 Task: Enable colorblind friendly mode.
Action: Mouse moved to (709, 201)
Screenshot: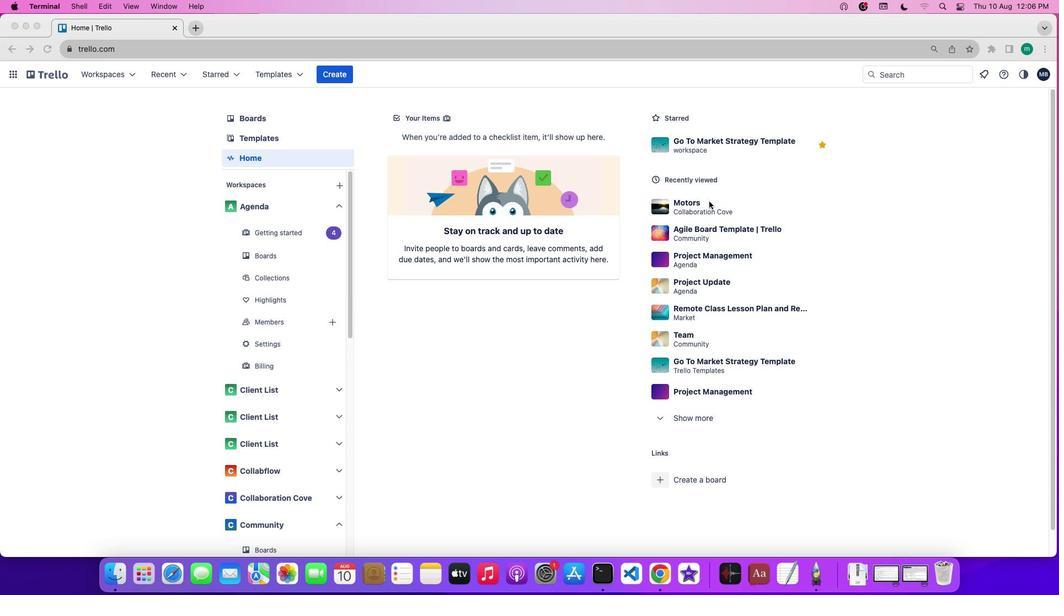 
Action: Mouse pressed left at (709, 201)
Screenshot: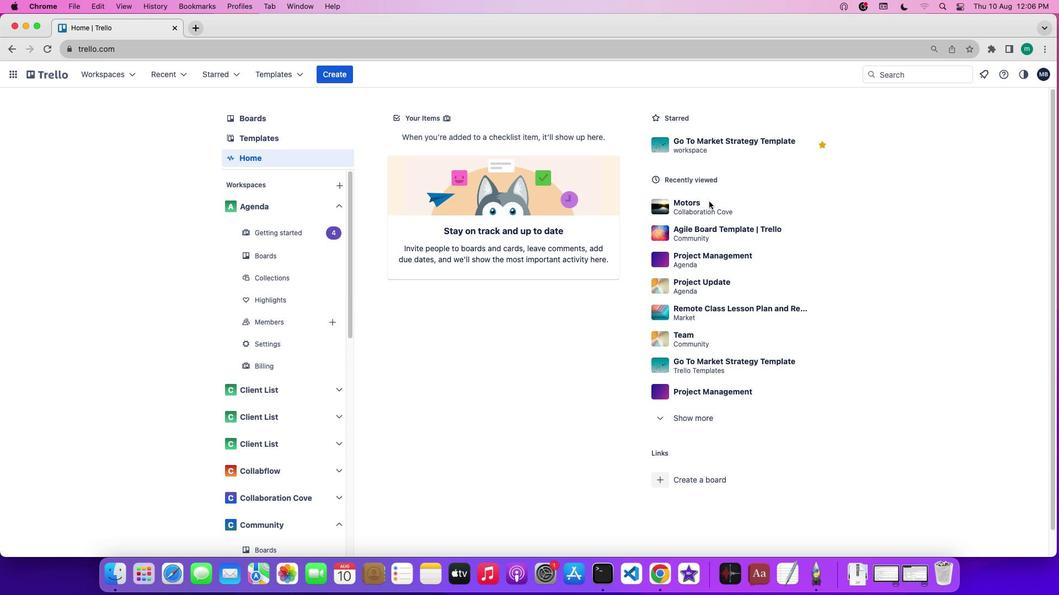 
Action: Mouse pressed left at (709, 201)
Screenshot: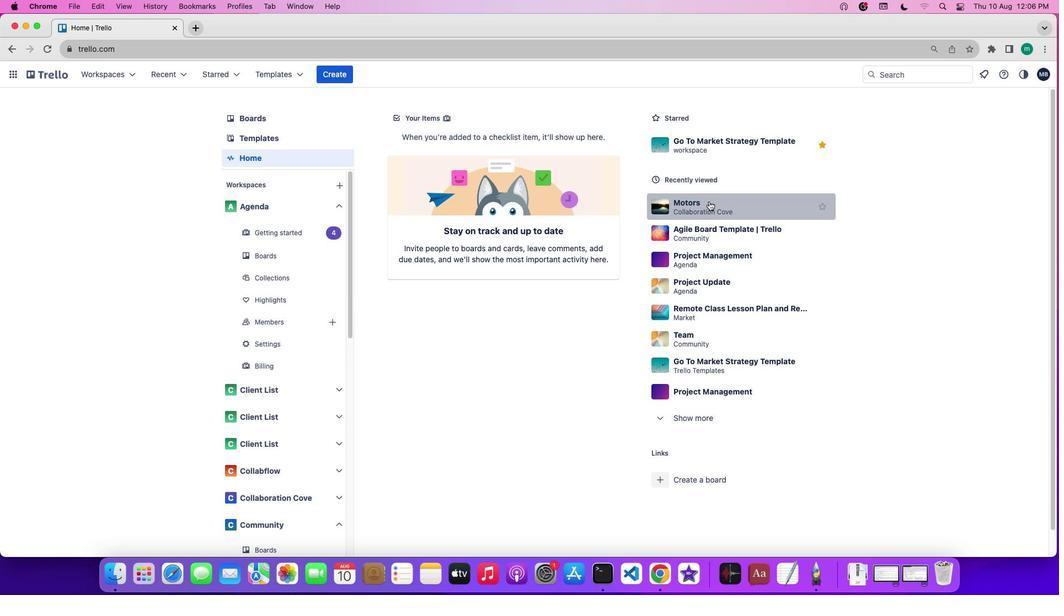 
Action: Mouse moved to (972, 218)
Screenshot: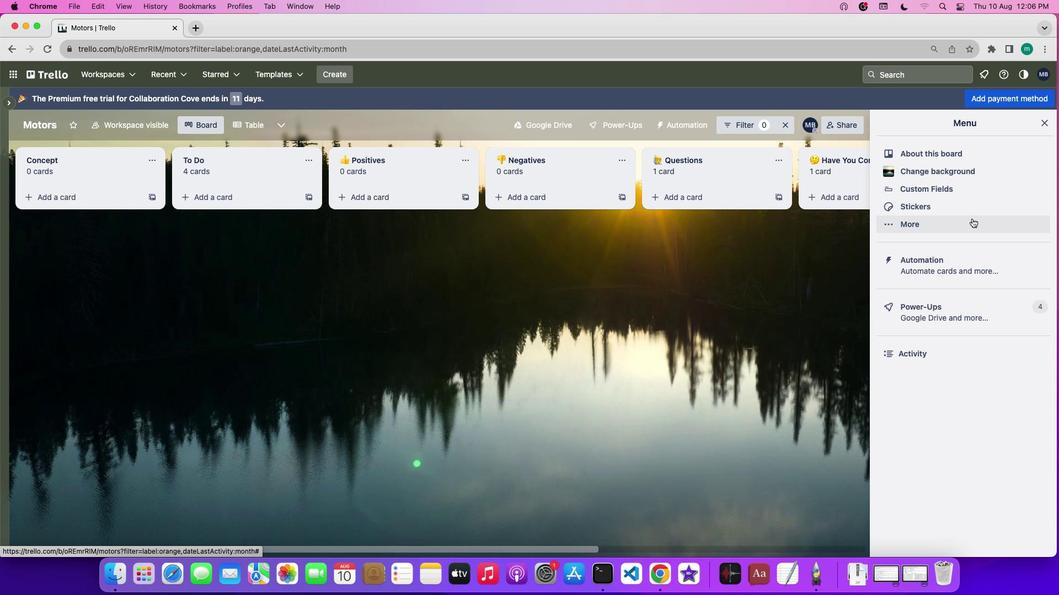
Action: Mouse pressed left at (972, 218)
Screenshot: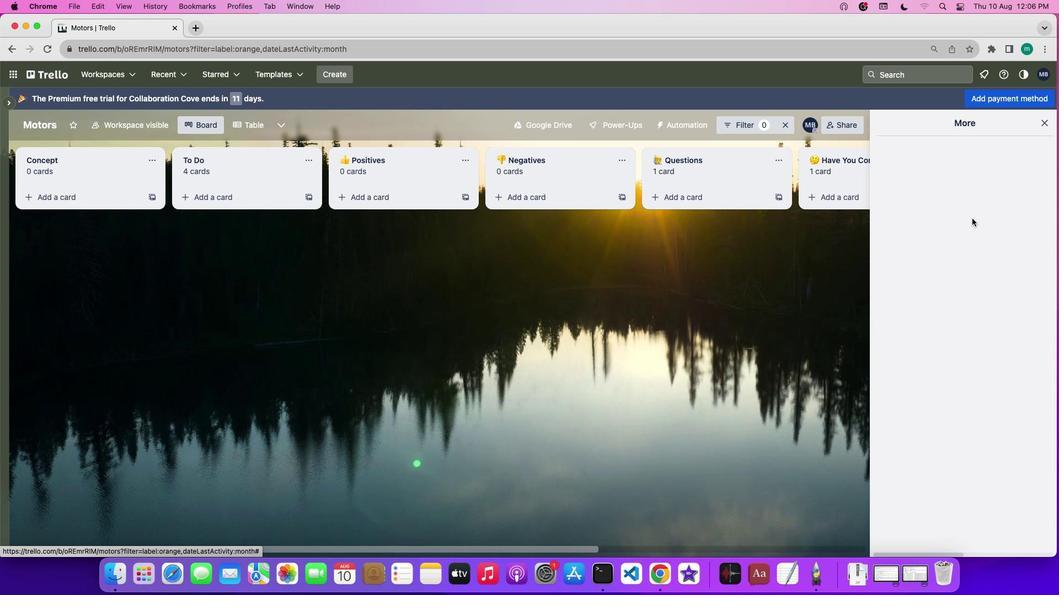 
Action: Mouse moved to (984, 171)
Screenshot: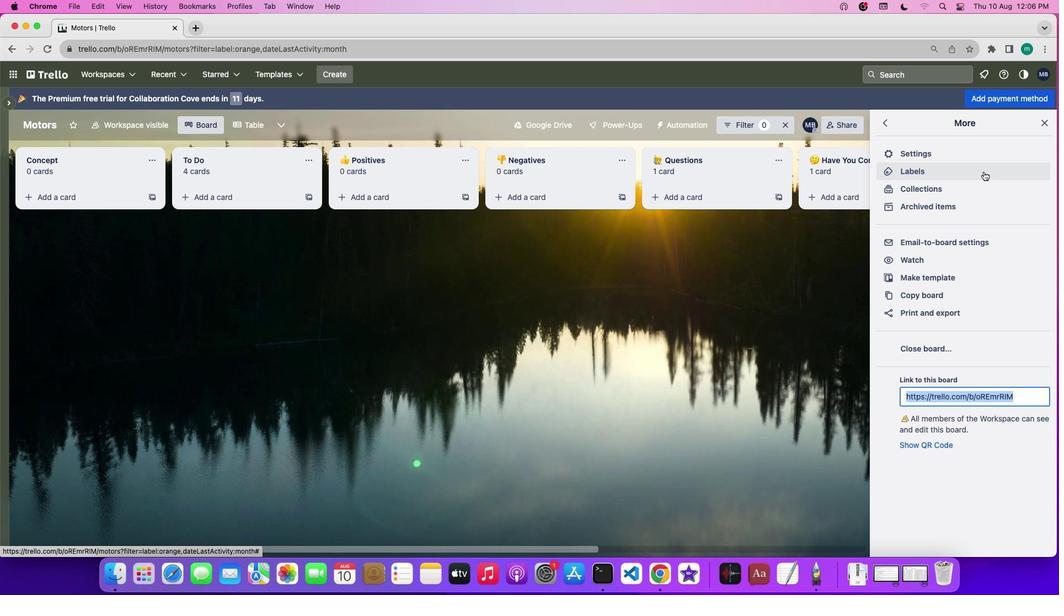 
Action: Mouse pressed left at (984, 171)
Screenshot: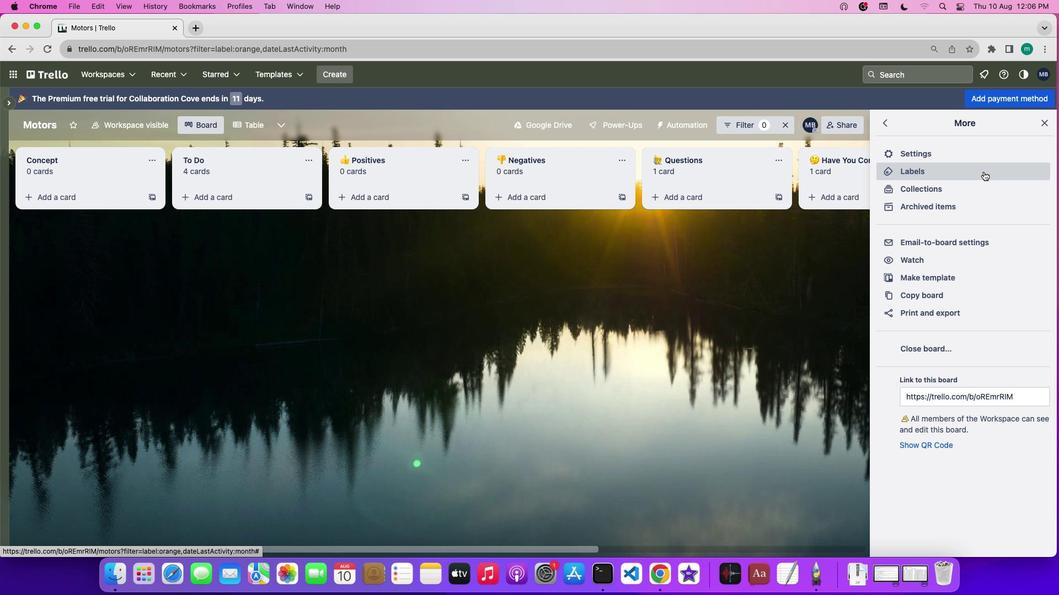 
Action: Mouse moved to (966, 388)
Screenshot: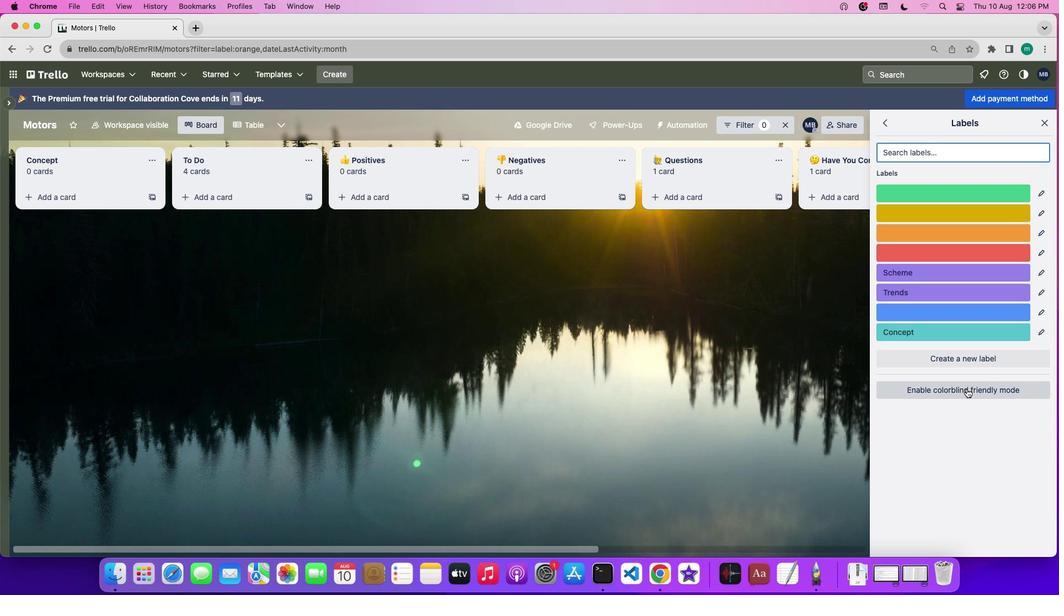 
Action: Mouse pressed left at (966, 388)
Screenshot: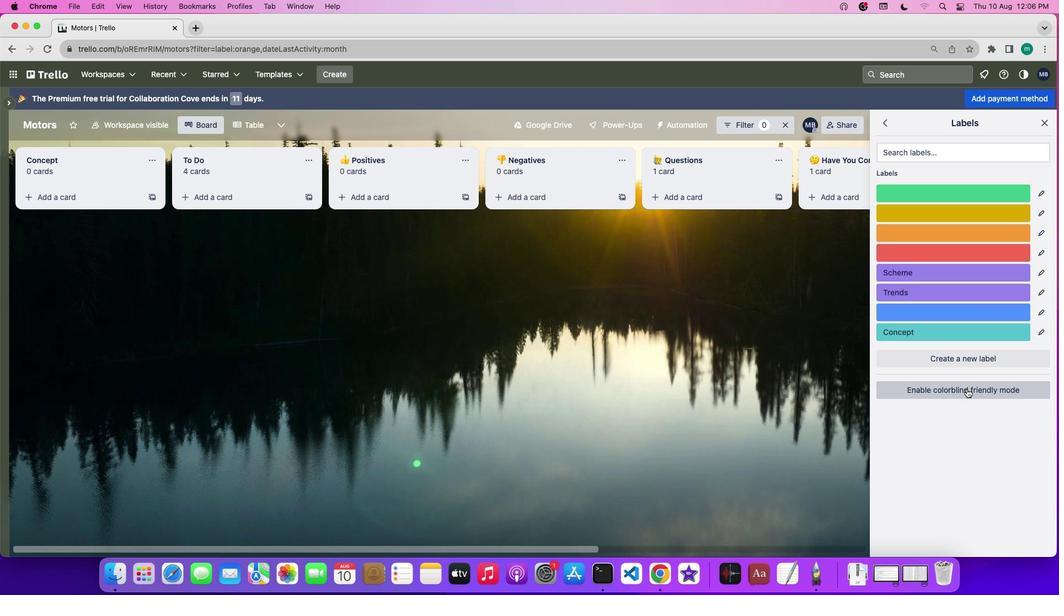 
